 Task: Format Manipulation: Convert a video to a format with 16-bit color depth.
Action: Mouse moved to (566, 530)
Screenshot: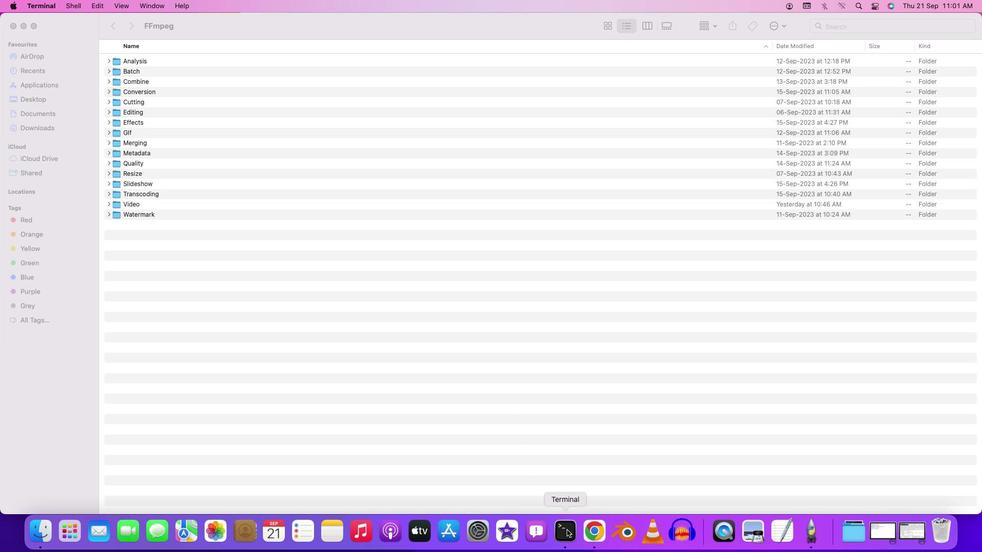 
Action: Mouse pressed right at (566, 530)
Screenshot: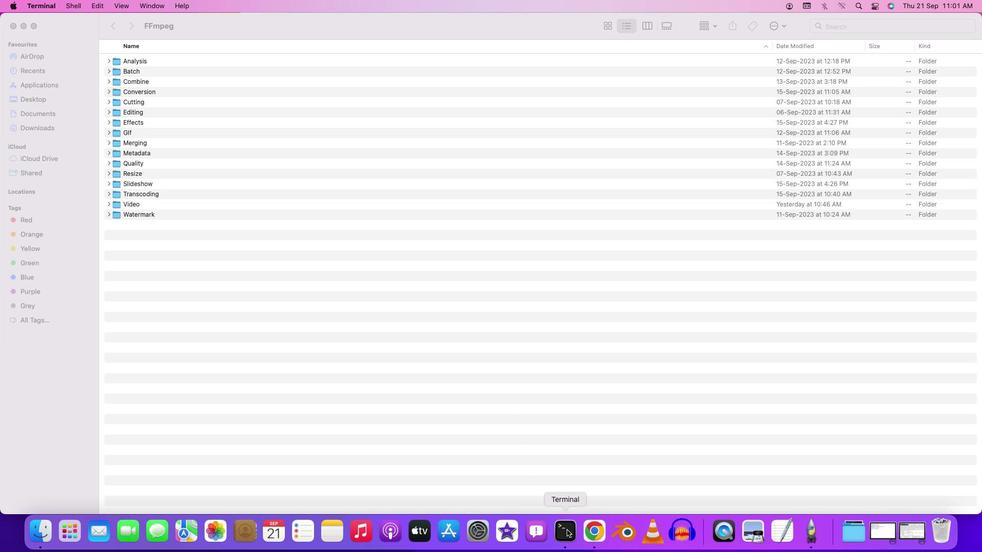 
Action: Mouse moved to (592, 407)
Screenshot: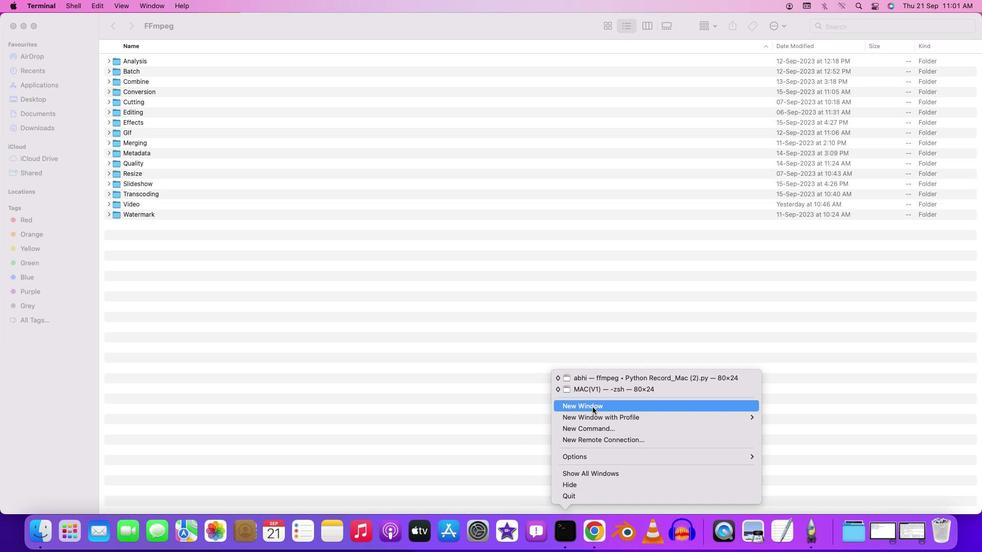 
Action: Mouse pressed left at (592, 407)
Screenshot: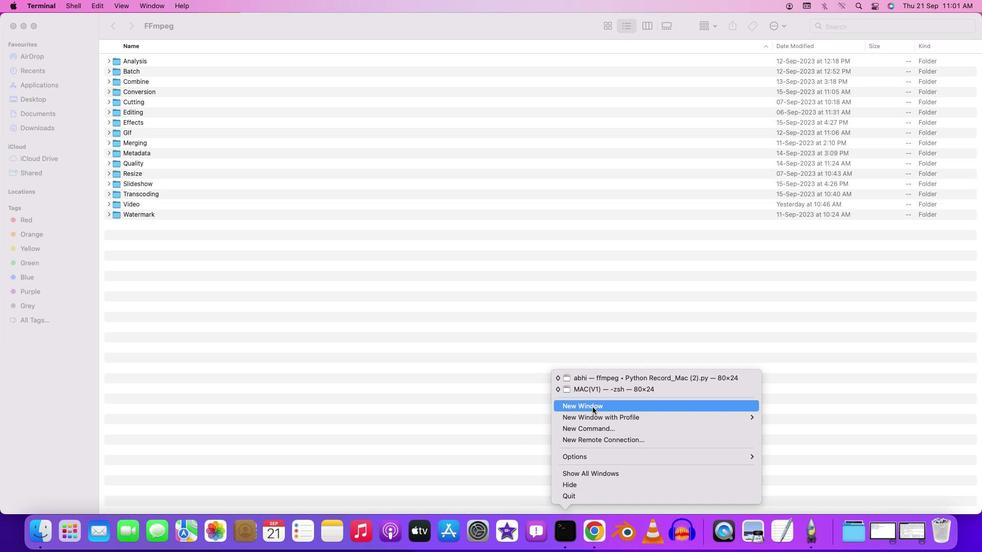 
Action: Mouse moved to (86, 22)
Screenshot: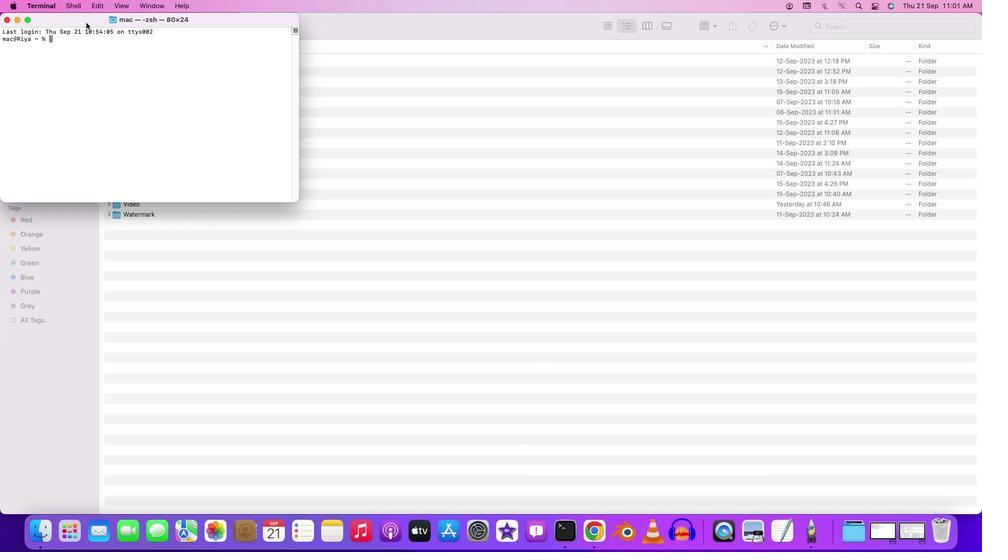 
Action: Mouse pressed left at (86, 22)
Screenshot: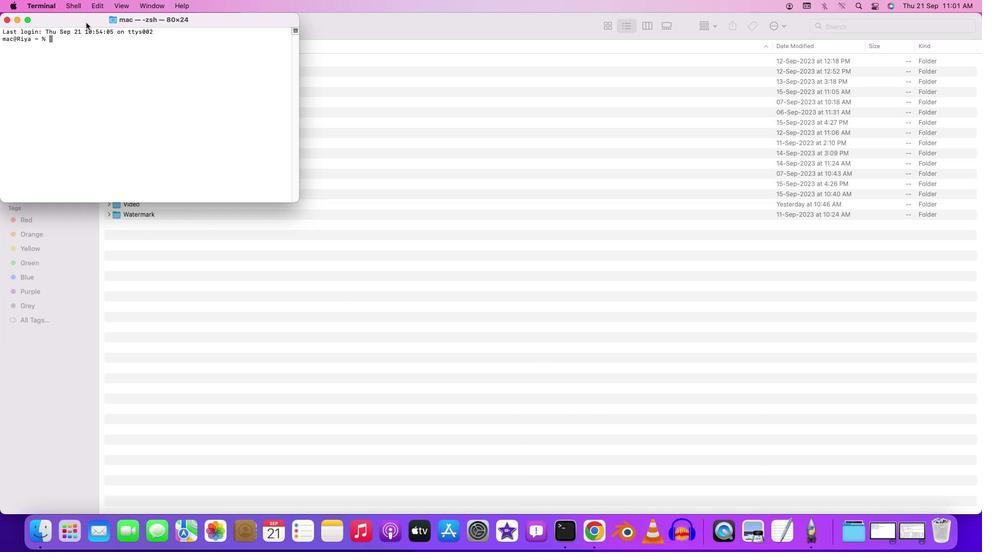 
Action: Mouse pressed left at (86, 22)
Screenshot: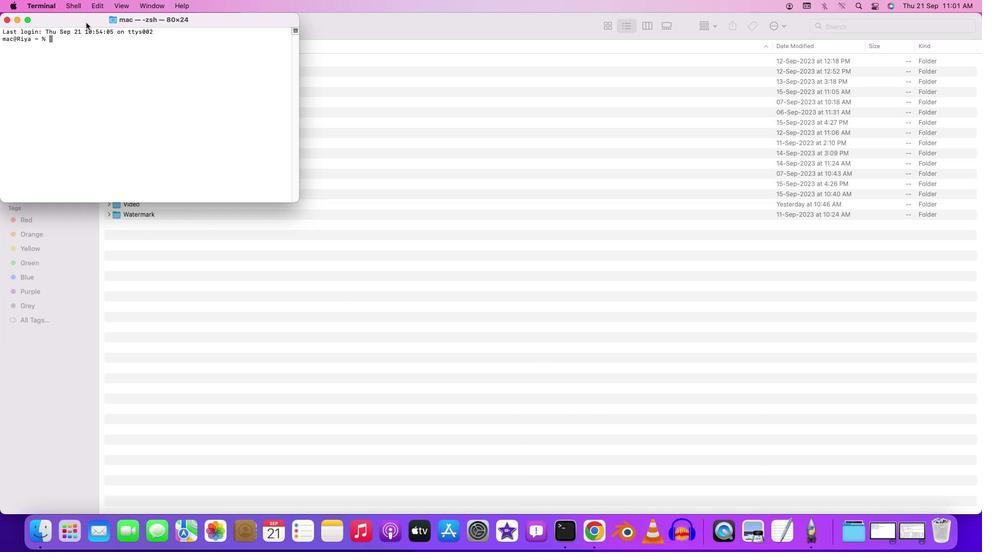 
Action: Mouse moved to (67, 39)
Screenshot: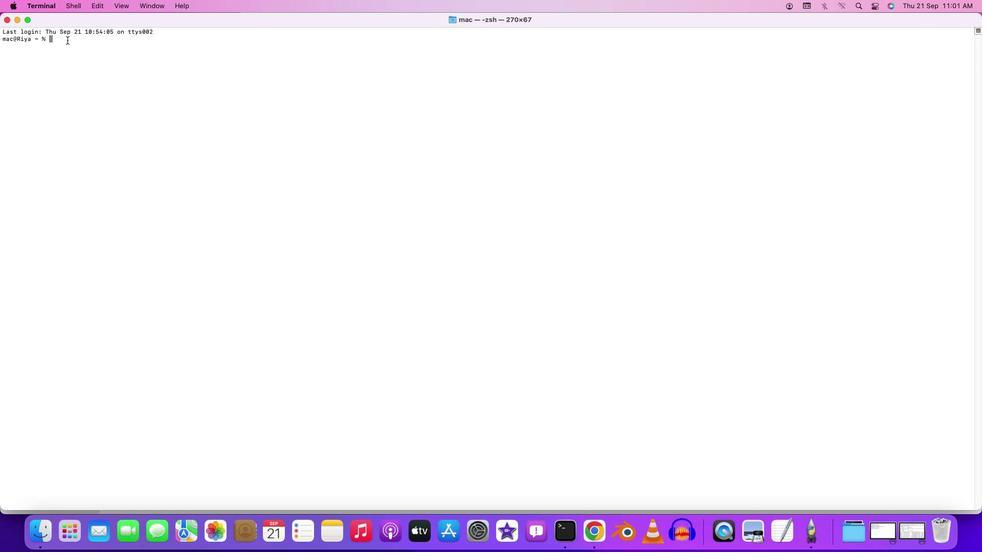 
Action: Mouse pressed left at (67, 39)
Screenshot: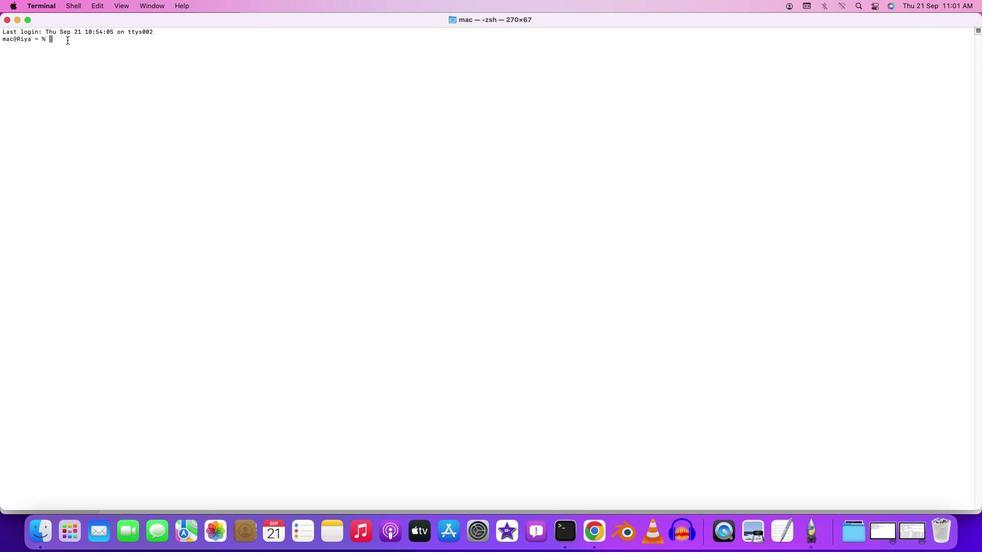 
Action: Key pressed 'c''d'Key.space'd''e''s''k''t''o''p'Key.enter'c''d'Key.space'f''f''m''p''e''g'Key.enter'c''d'Key.space'b''a''t''c''h'Key.enter'c''d'Key.space'v''i''d''e''o'Key.enter'f''f''m''p''e''g'Key.space'-''i'Key.space'i''n''p''u''t''.''m''p''4'Key.space'-''c'Key.shift':''v'Key.space'l''i''b''x''2''6''5'Key.space'-''p''o'Key.backspace'i''x'Key.shift'_''f''m''t'Key.space'y''u''b'Key.backspace'v''4''2''0''p''1''2''l''e'Key.leftKey.leftKey.leftKey.leftKey.rightKey.rightKey.rightKey.rightKey.spaceKey.right'o''u''t''p''u''t'Key.shift'_''1''6'Key.shift'_''b''i''t'Key.shift'_''d''e''b'Key.backspace'b''t''h'Key.backspaceKey.backspaceKey.backspace'p''t''h'Key.shift'_''v''i''d''e''o''.''m''p''4'Key.enter
Screenshot: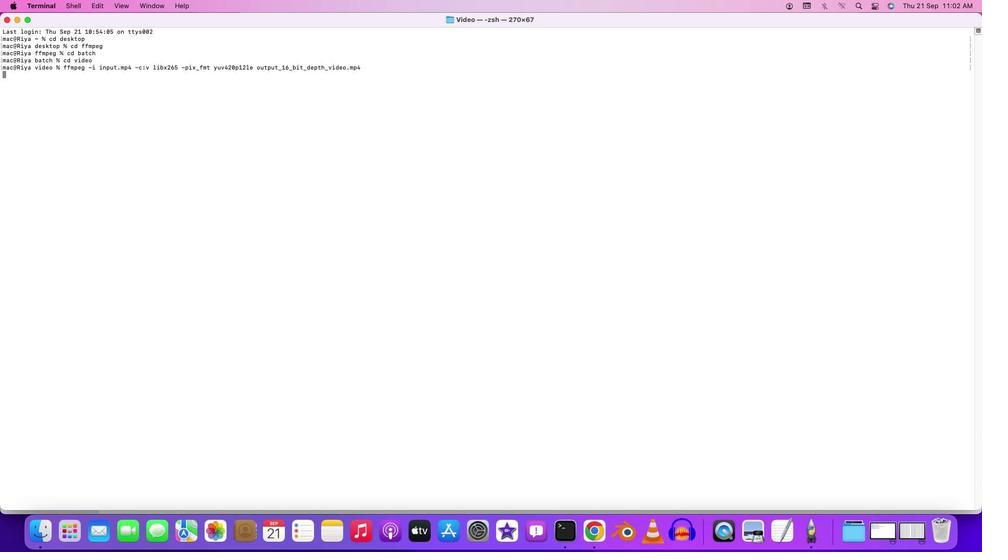 
Action: Mouse moved to (415, 416)
Screenshot: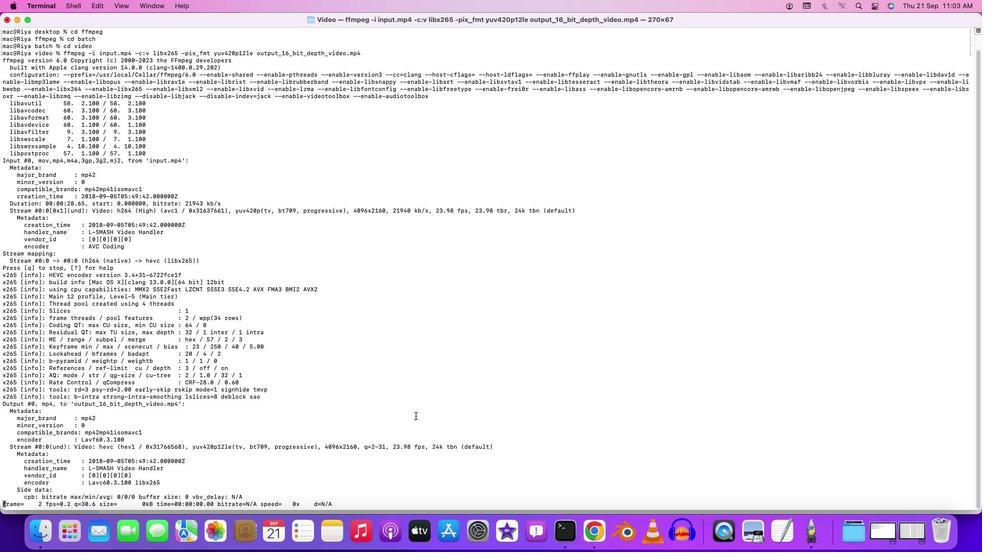 
